 Task: Reply All to email with the signature Joshua Turner with the subject Request for a resume from softage.8@softage.net with the message I would like to request a meeting to discuss the marketing strategy for the new product. with BCC to softage.4@softage.net with an attached image file Podcast_episode_image.png
Action: Mouse moved to (811, 202)
Screenshot: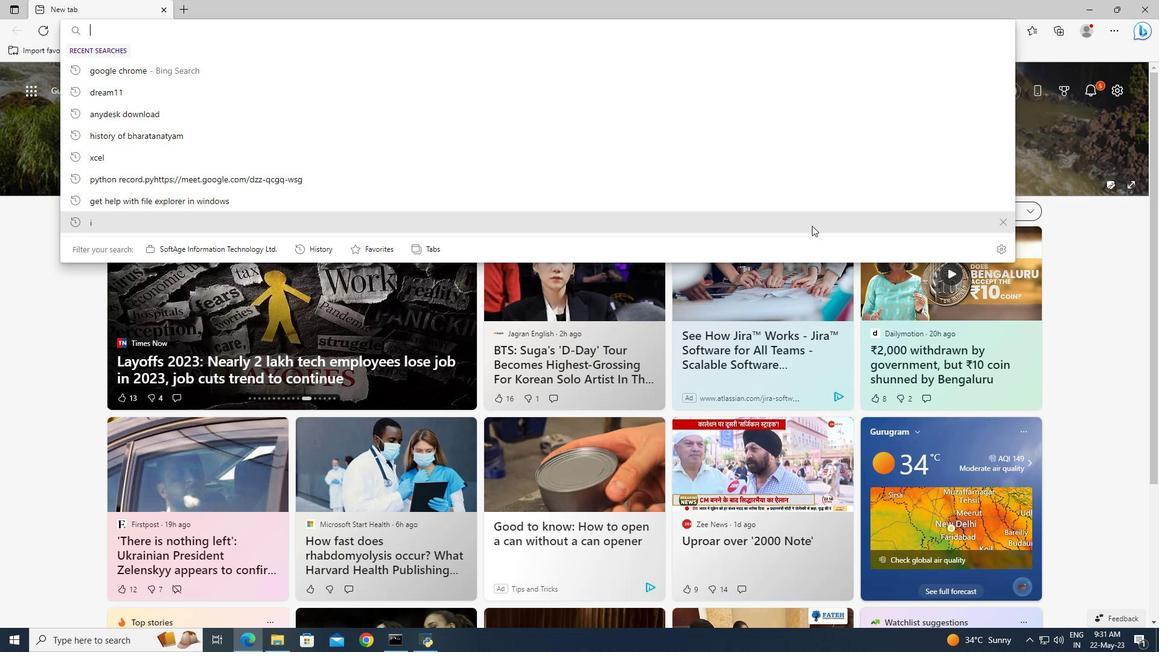 
Action: Mouse scrolled (811, 202) with delta (0, 0)
Screenshot: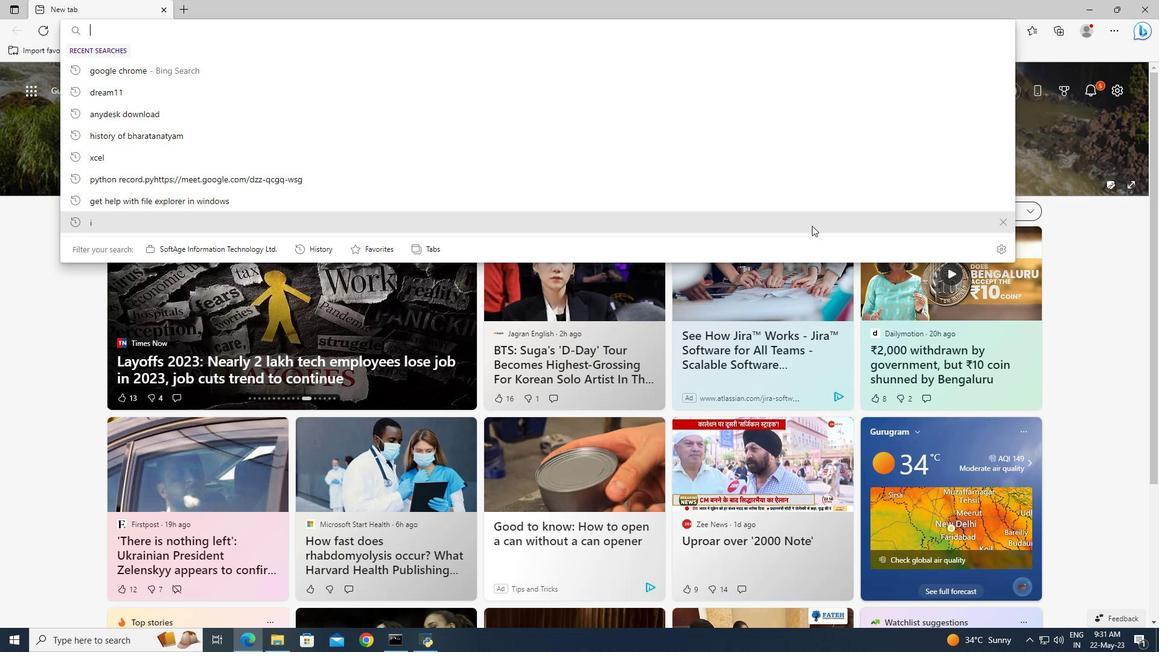 
Action: Mouse moved to (812, 219)
Screenshot: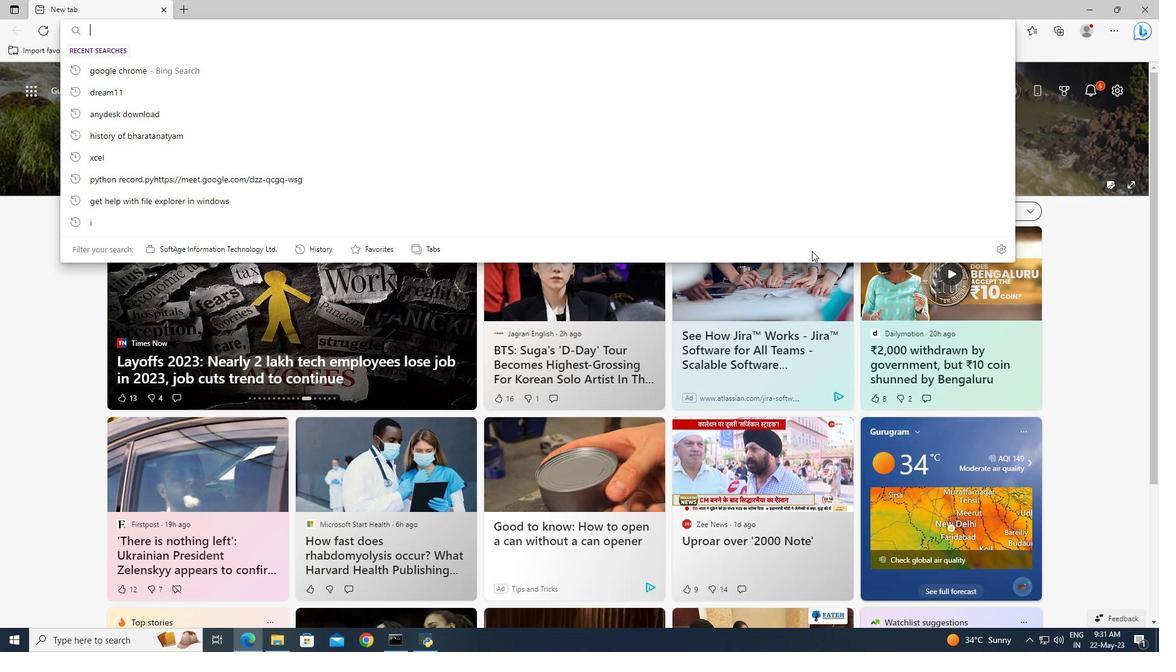 
Action: Mouse scrolled (812, 218) with delta (0, 0)
Screenshot: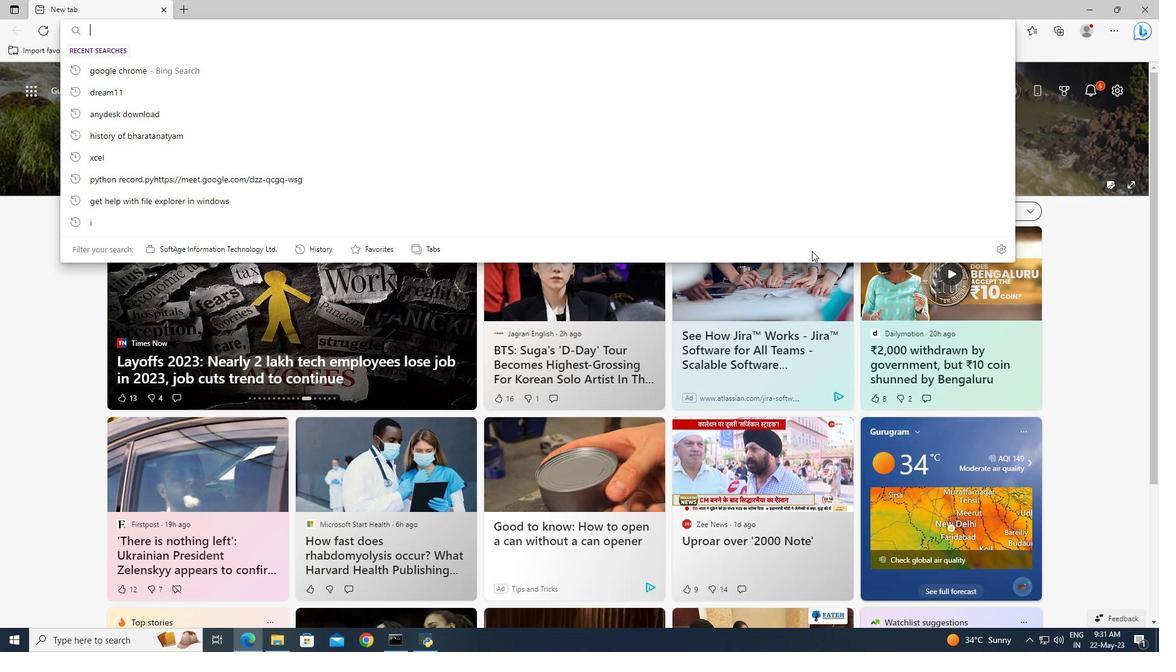 
Action: Mouse moved to (812, 246)
Screenshot: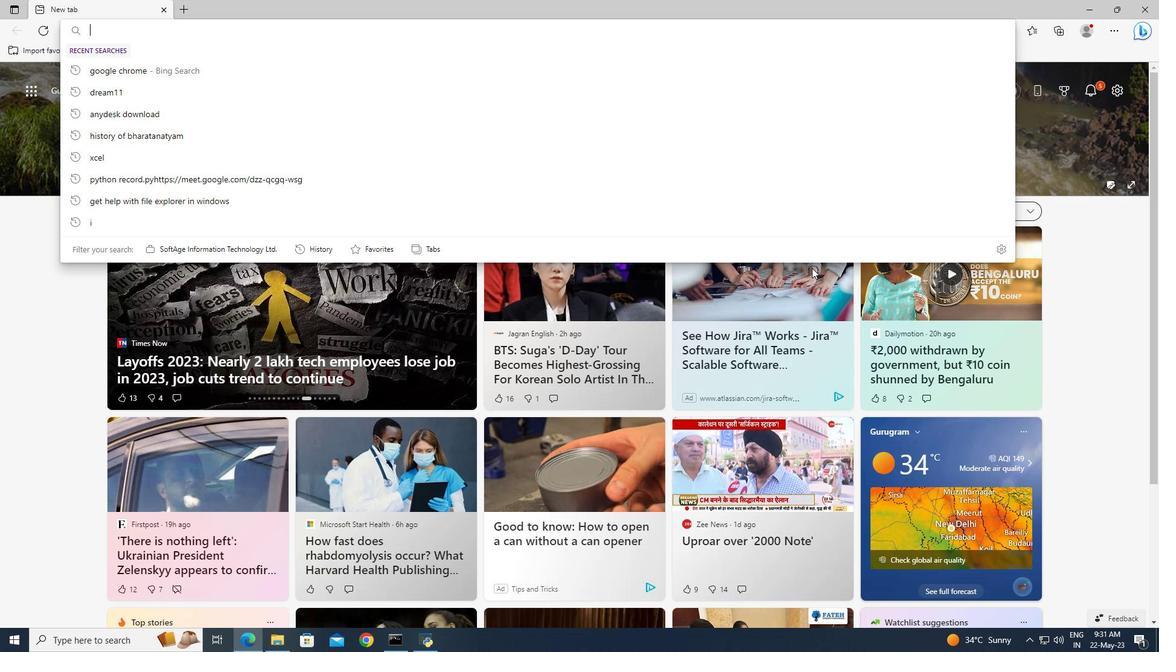 
Action: Mouse scrolled (812, 232) with delta (0, 0)
Screenshot: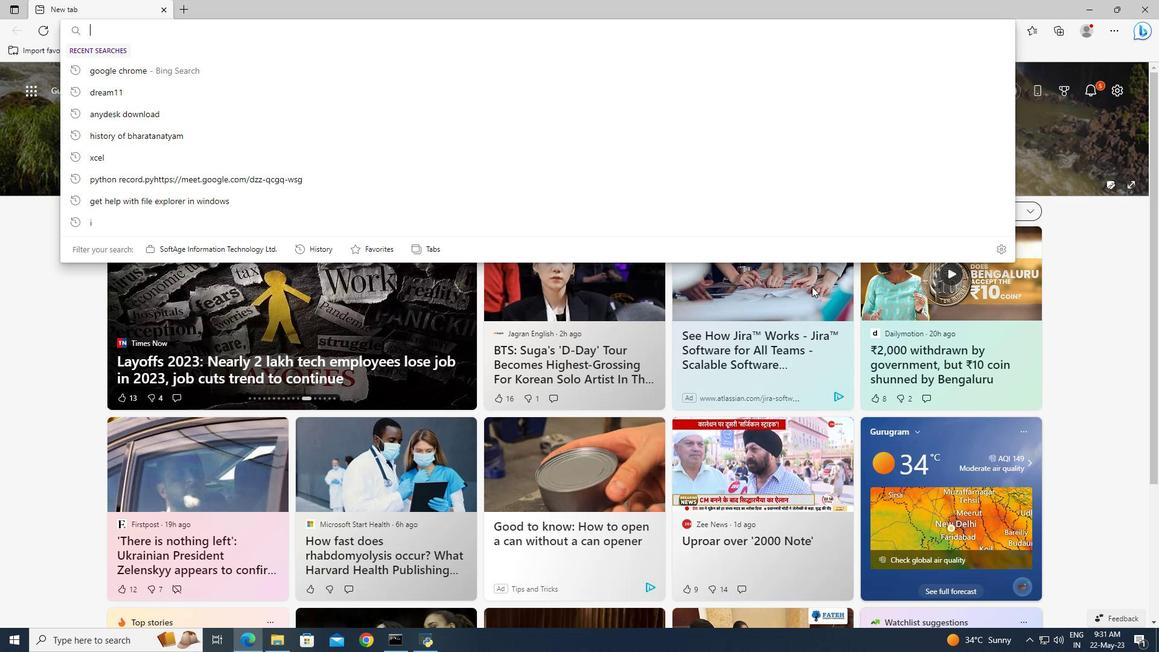 
Action: Mouse moved to (812, 246)
Screenshot: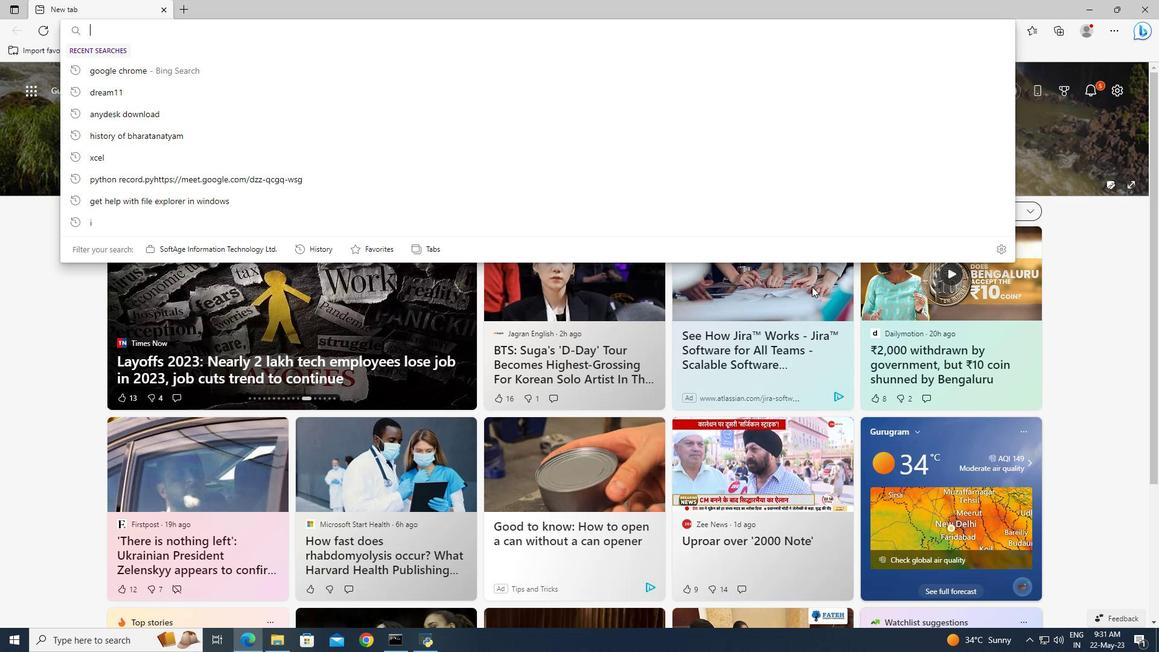 
Action: Mouse scrolled (812, 240) with delta (0, 0)
Screenshot: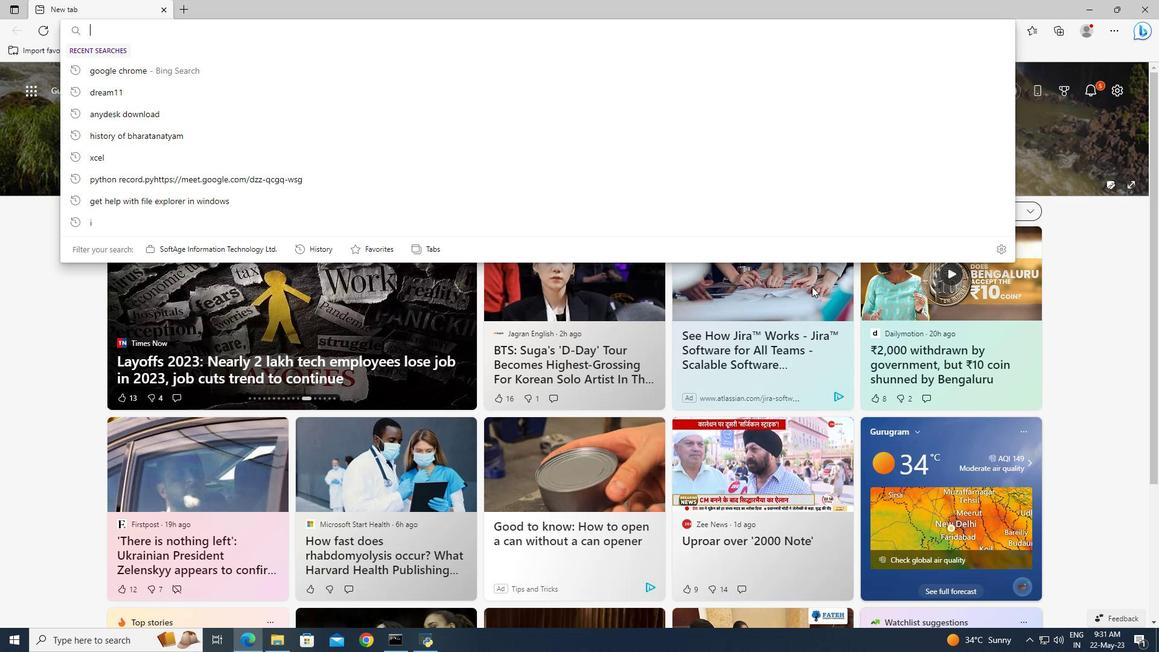 
Action: Mouse moved to (812, 246)
Screenshot: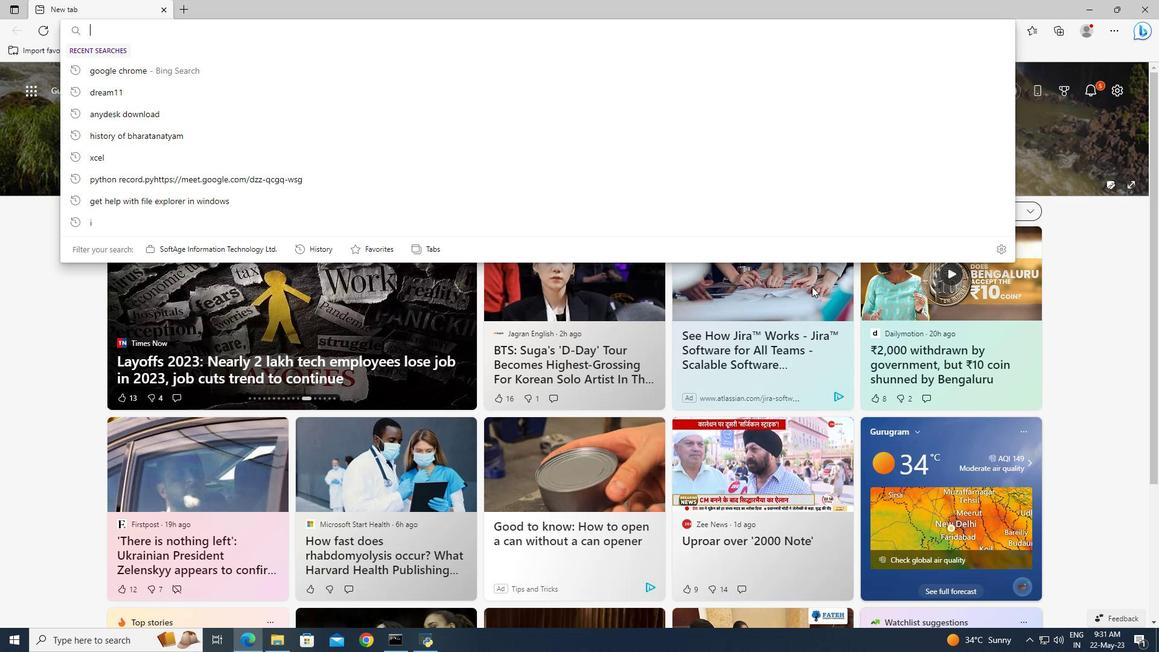 
Action: Mouse scrolled (812, 245) with delta (0, 0)
Screenshot: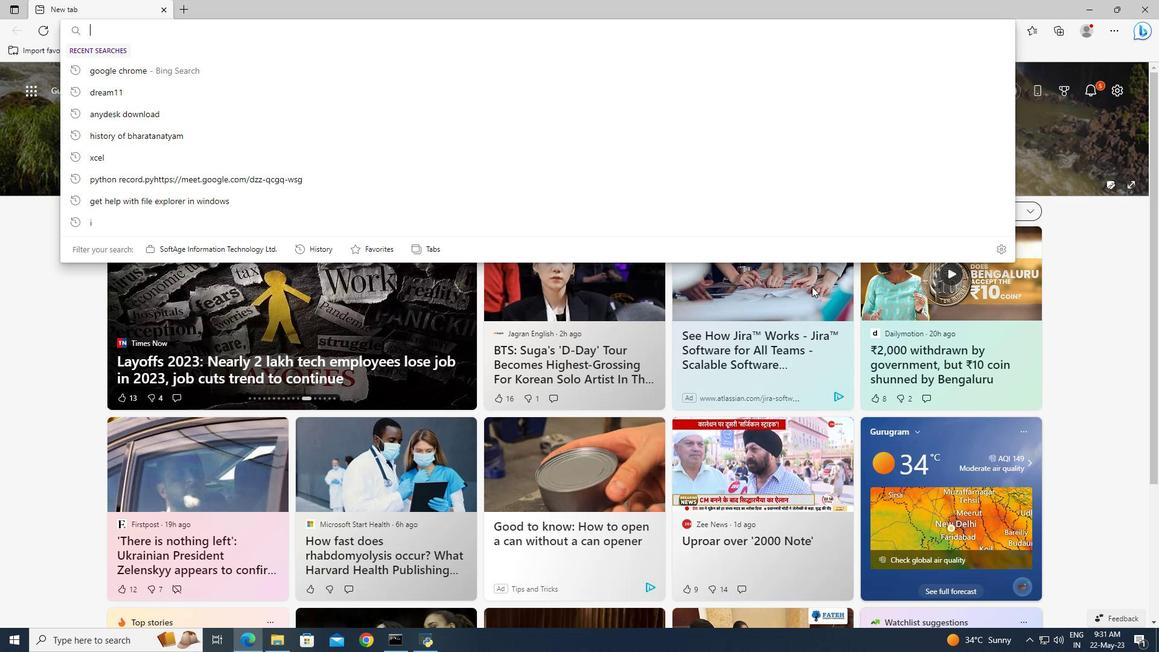 
Action: Mouse moved to (812, 251)
Screenshot: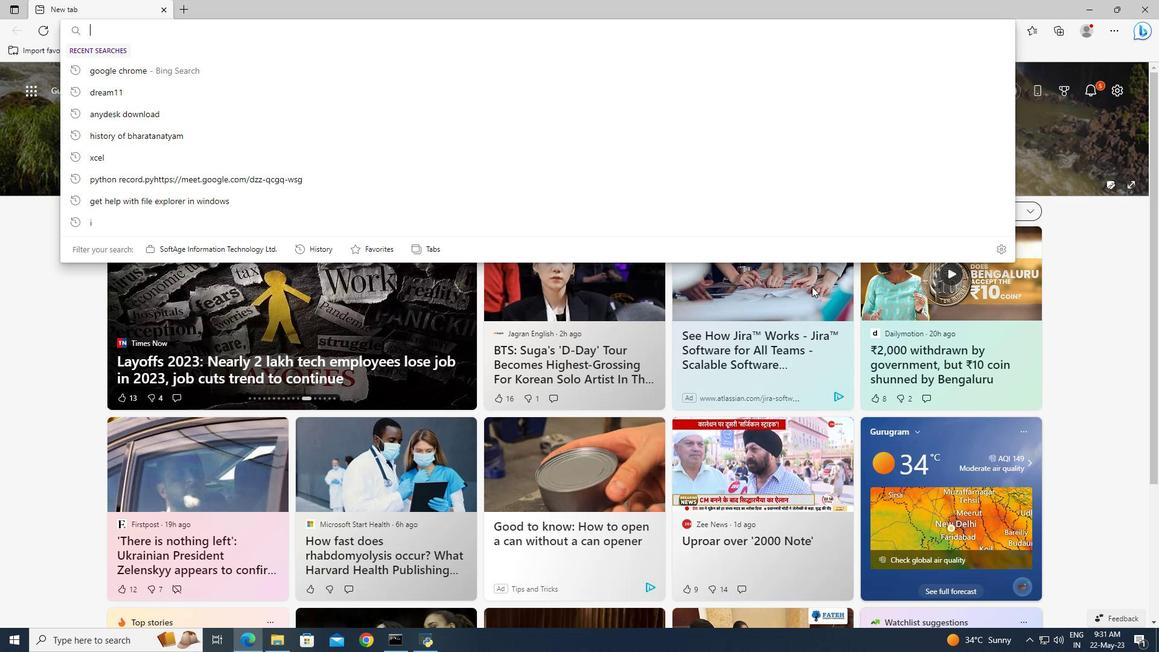 
Action: Mouse scrolled (812, 250) with delta (0, 0)
Screenshot: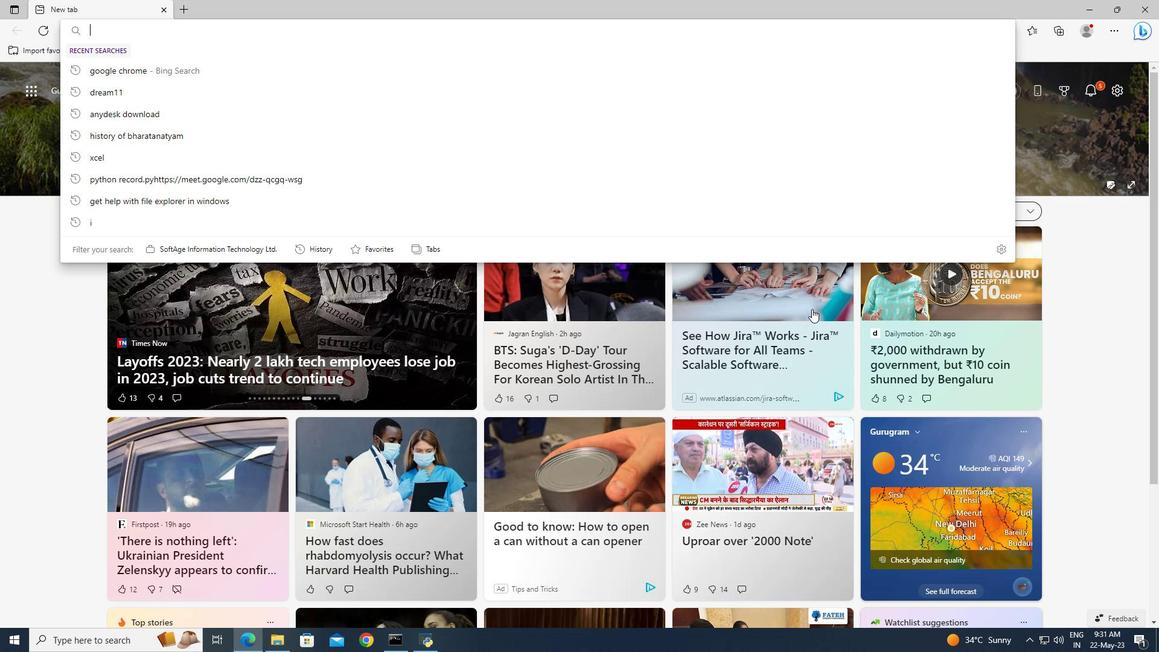 
Action: Mouse moved to (812, 270)
Screenshot: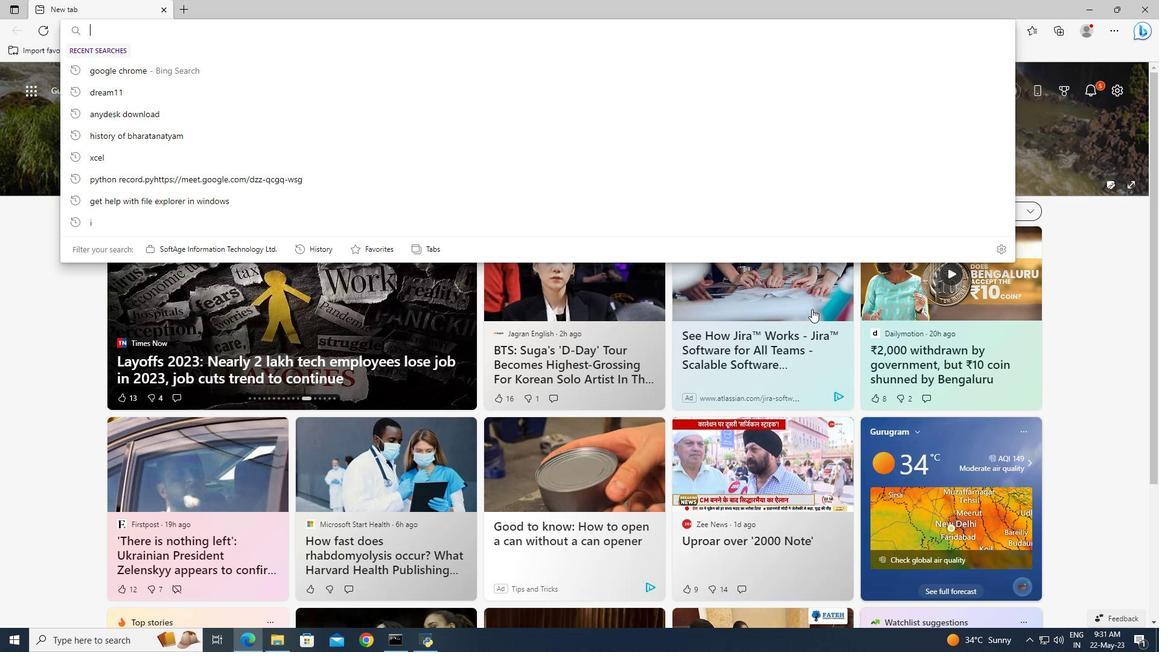 
Action: Mouse scrolled (812, 269) with delta (0, 0)
Screenshot: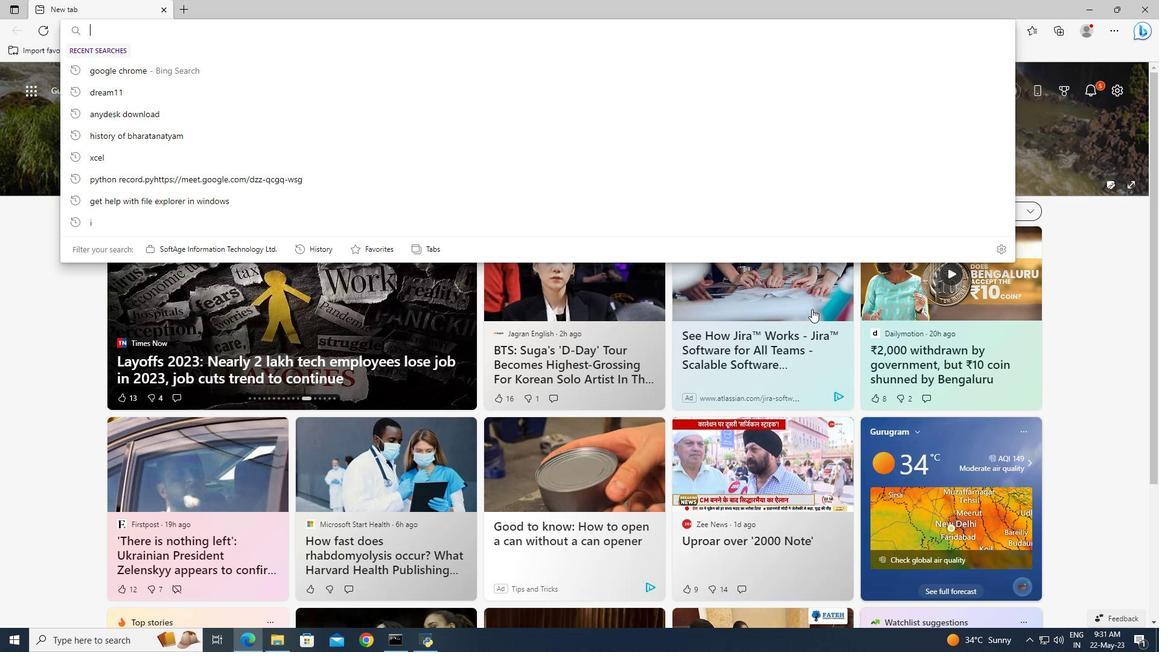 
Action: Mouse moved to (809, 322)
Screenshot: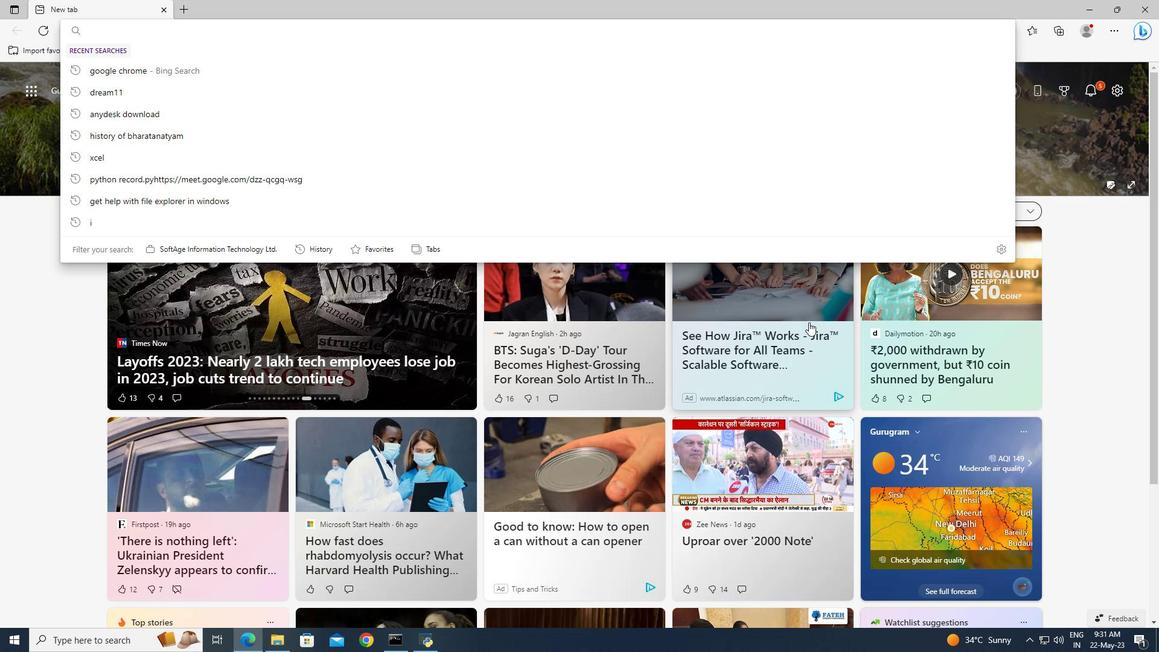 
Action: Mouse scrolled (809, 323) with delta (0, 0)
Screenshot: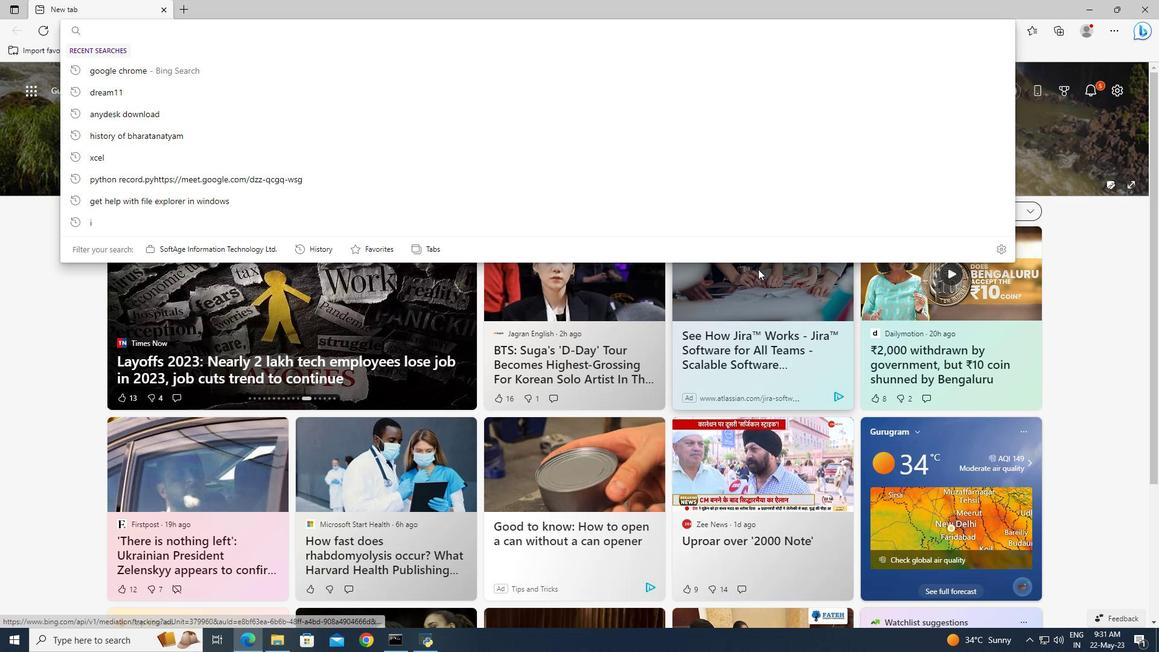 
Action: Mouse moved to (562, 387)
Screenshot: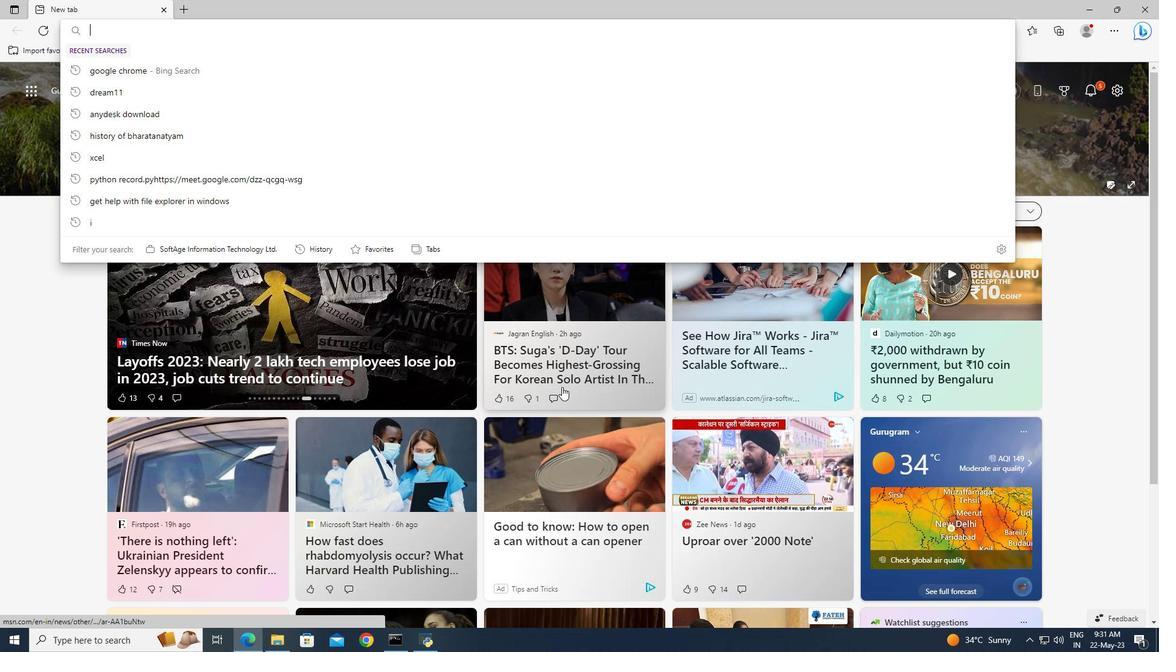 
Action: Mouse pressed left at (562, 387)
Screenshot: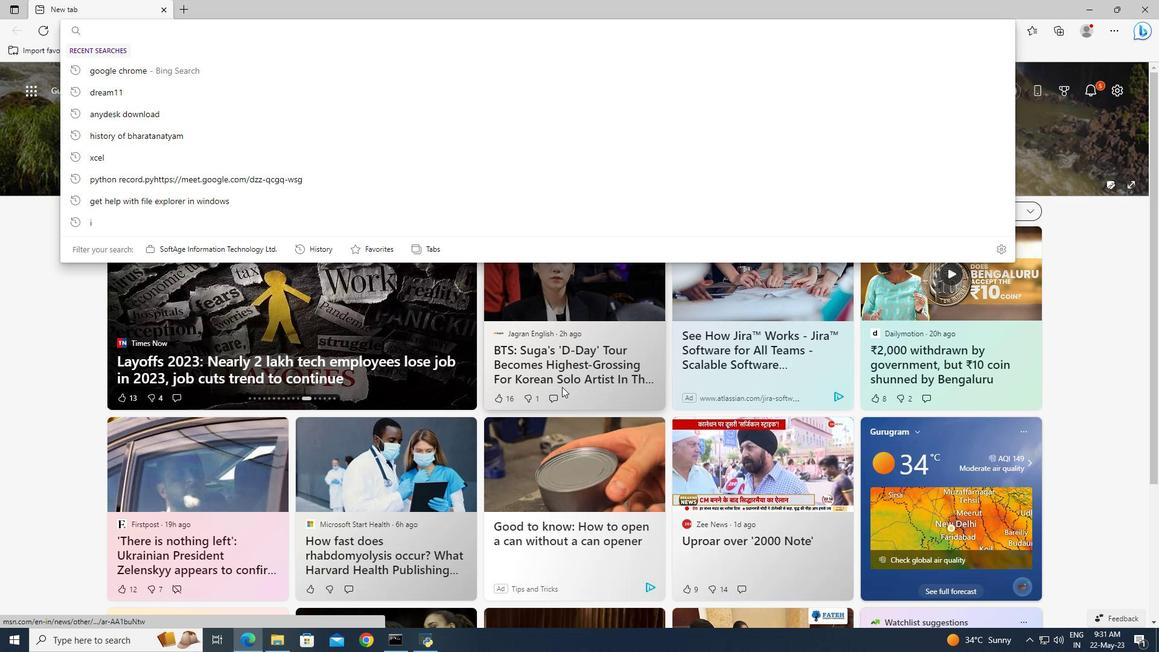 
Action: Mouse moved to (419, 53)
Screenshot: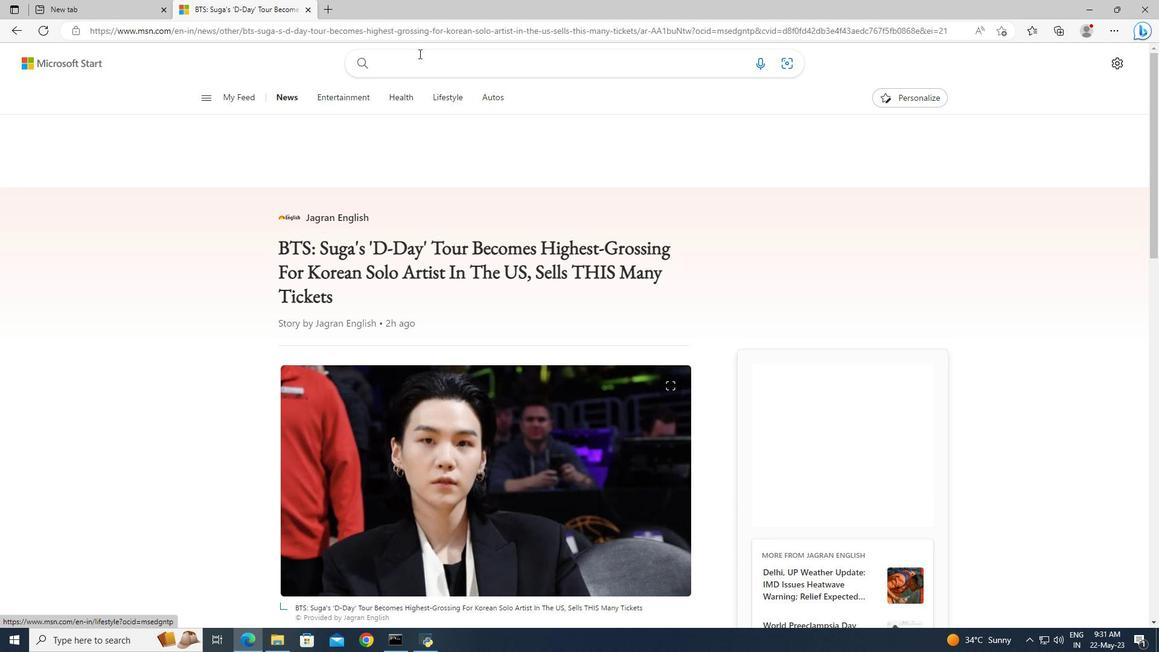
Action: Mouse pressed left at (419, 53)
Screenshot: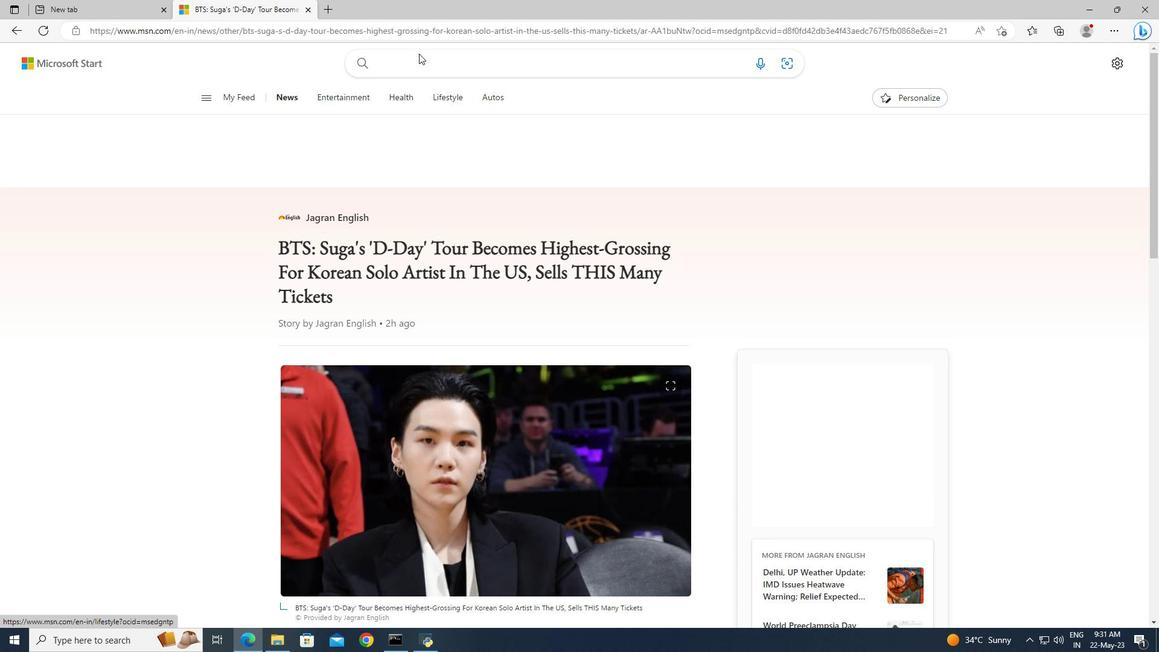 
Action: Key pressed 123456
Screenshot: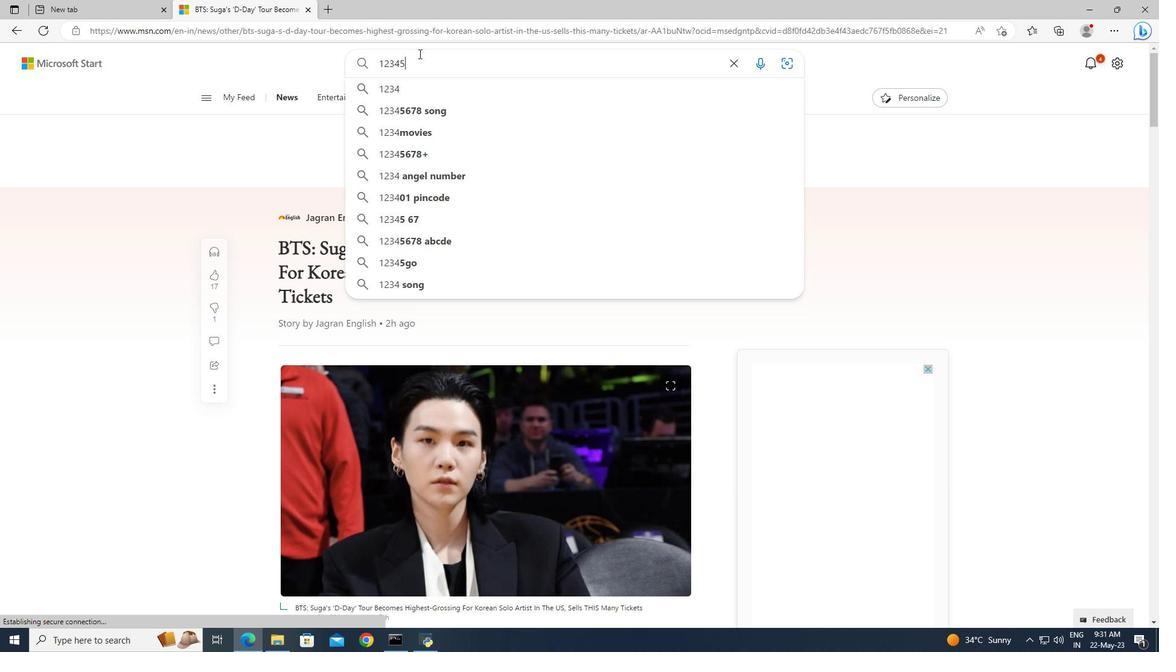 
